 Task: Enable and save the option "Adaptive spatial transform size" for "H.264/MPEG-4 Part 10/AVC encoder (x264 10-bit).
Action: Mouse moved to (116, 15)
Screenshot: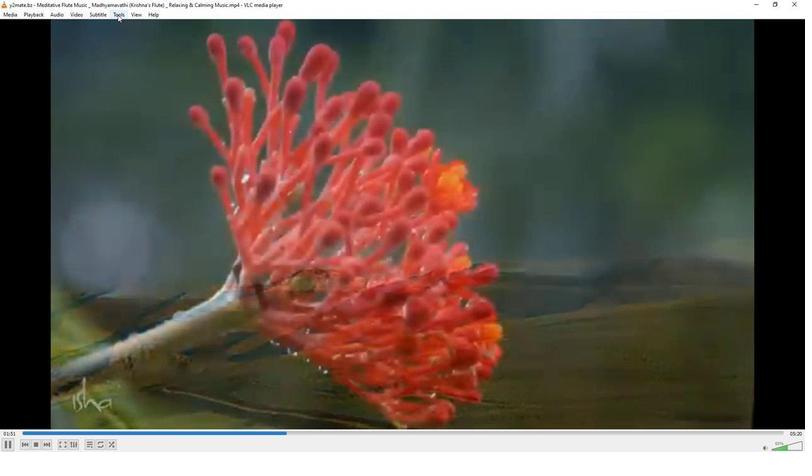 
Action: Mouse pressed left at (116, 15)
Screenshot: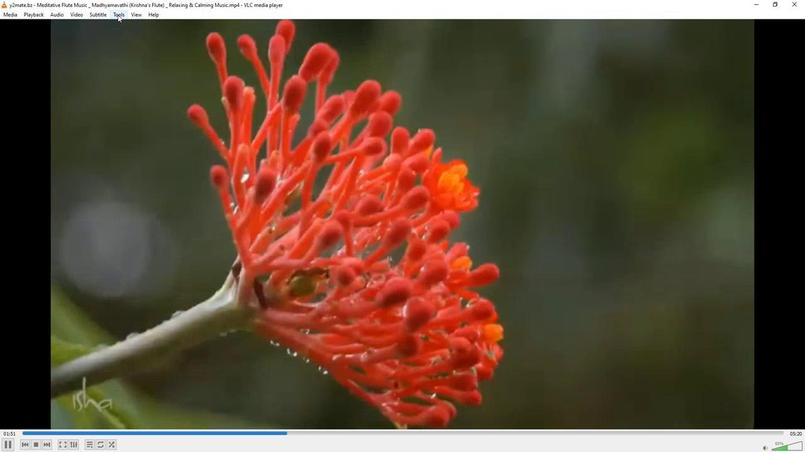 
Action: Mouse moved to (138, 114)
Screenshot: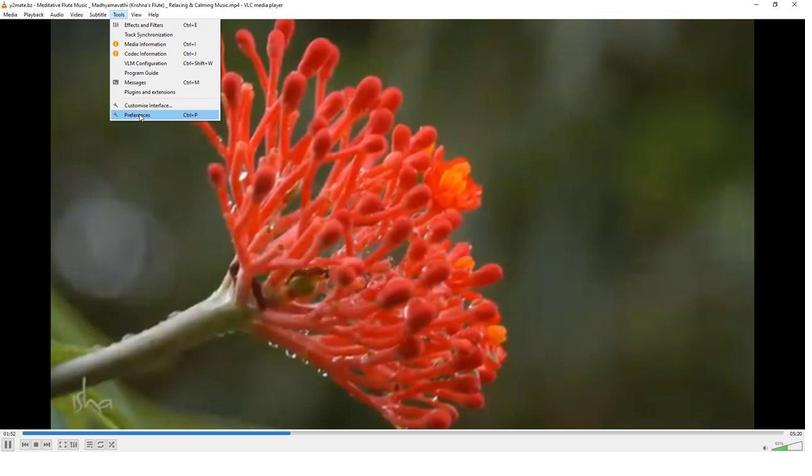 
Action: Mouse pressed left at (138, 114)
Screenshot: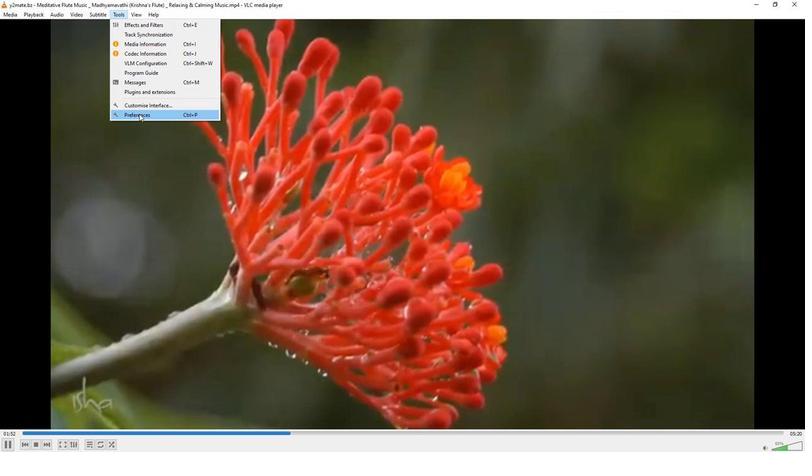 
Action: Mouse moved to (264, 372)
Screenshot: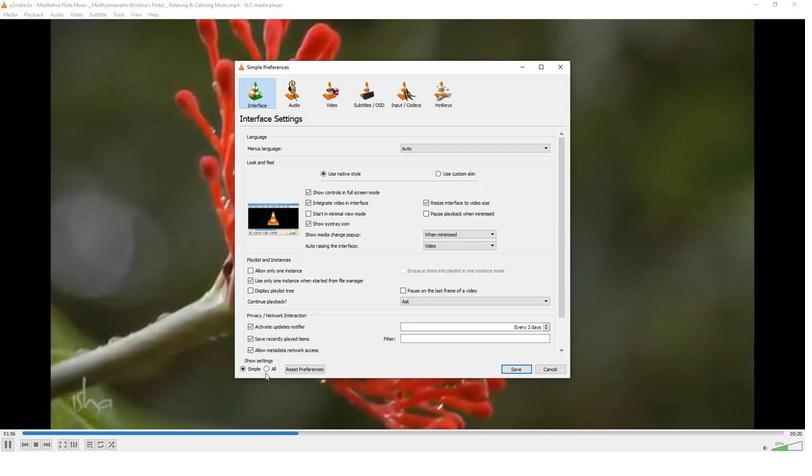 
Action: Mouse pressed left at (264, 372)
Screenshot: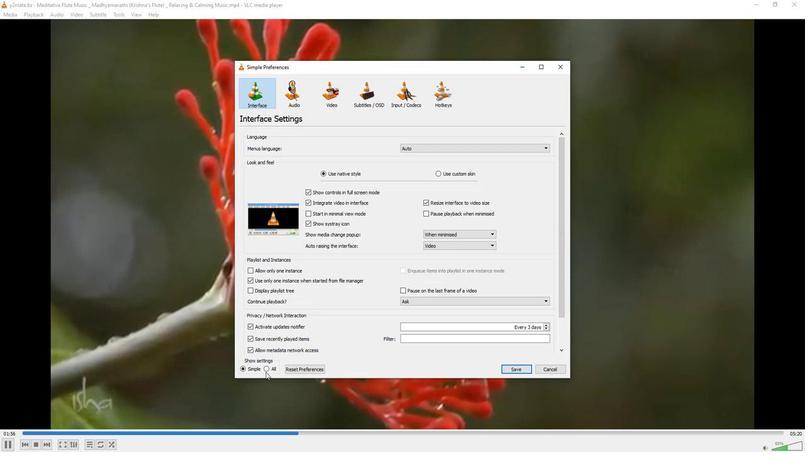 
Action: Mouse moved to (255, 285)
Screenshot: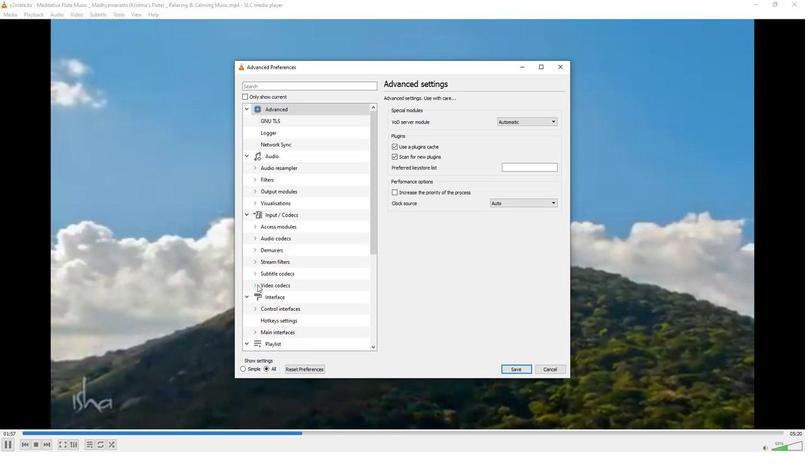 
Action: Mouse pressed left at (255, 285)
Screenshot: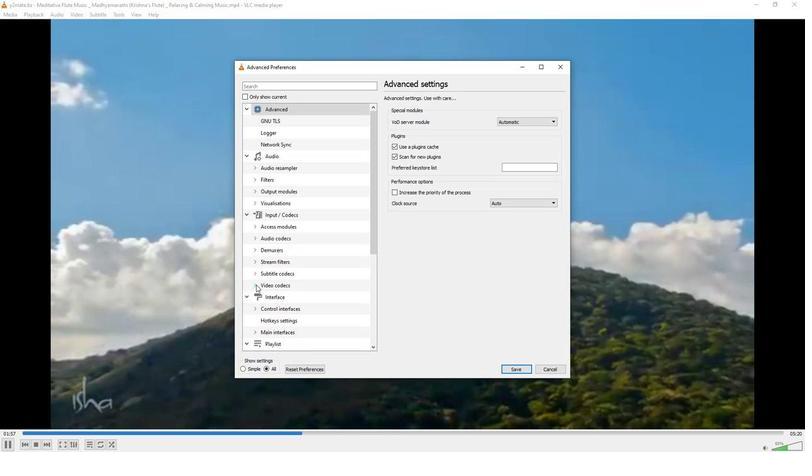 
Action: Mouse moved to (249, 308)
Screenshot: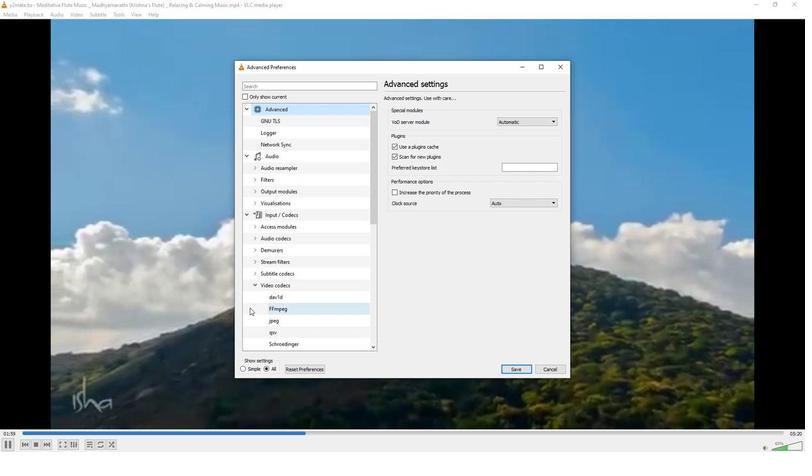 
Action: Mouse scrolled (249, 307) with delta (0, 0)
Screenshot: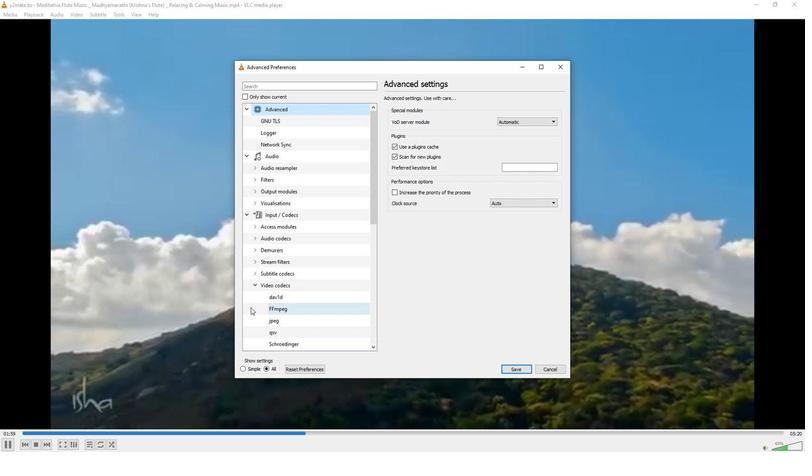 
Action: Mouse moved to (250, 307)
Screenshot: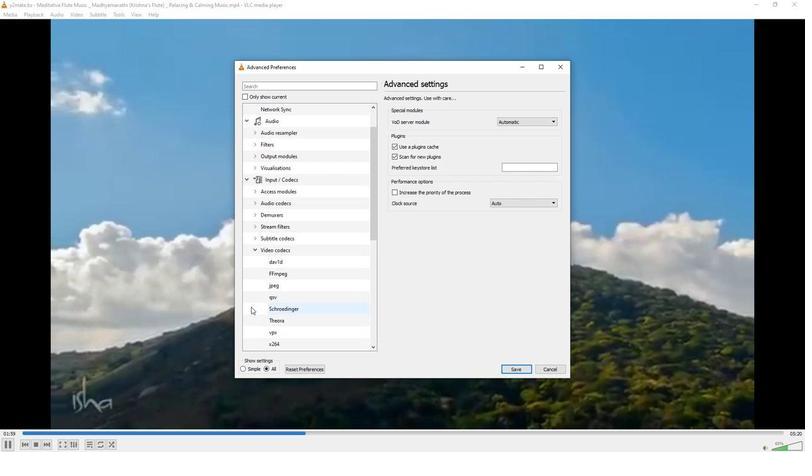
Action: Mouse scrolled (250, 306) with delta (0, 0)
Screenshot: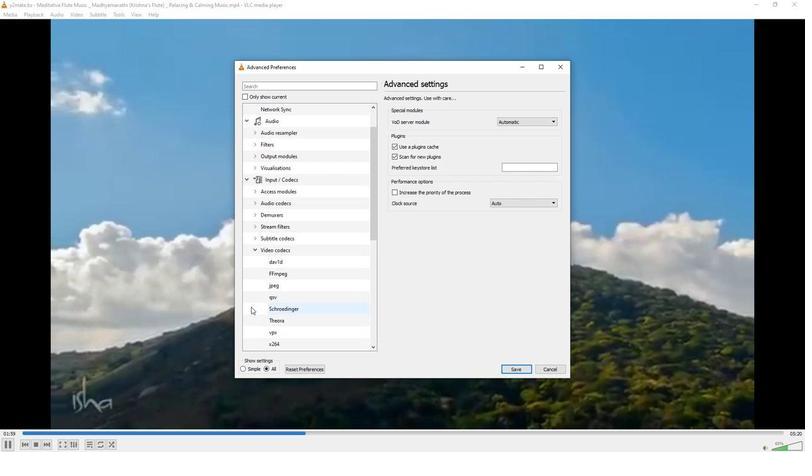 
Action: Mouse moved to (267, 317)
Screenshot: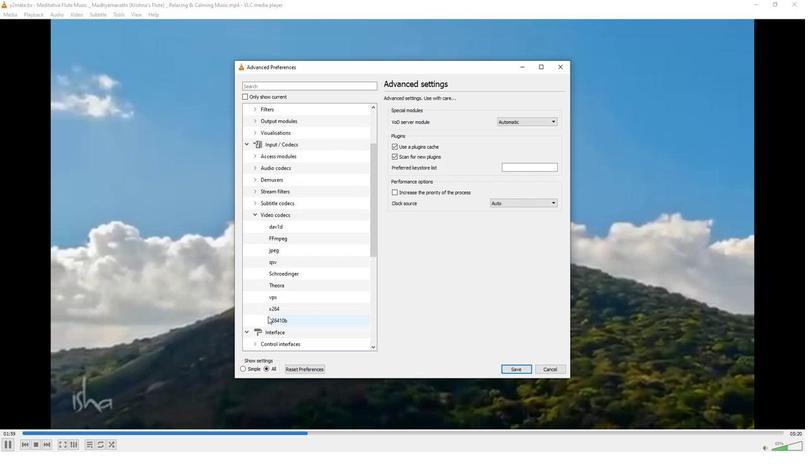 
Action: Mouse pressed left at (267, 317)
Screenshot: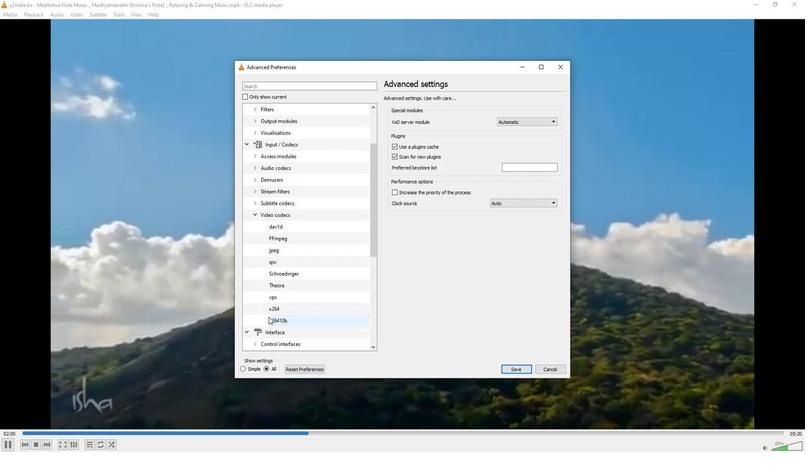 
Action: Mouse moved to (402, 293)
Screenshot: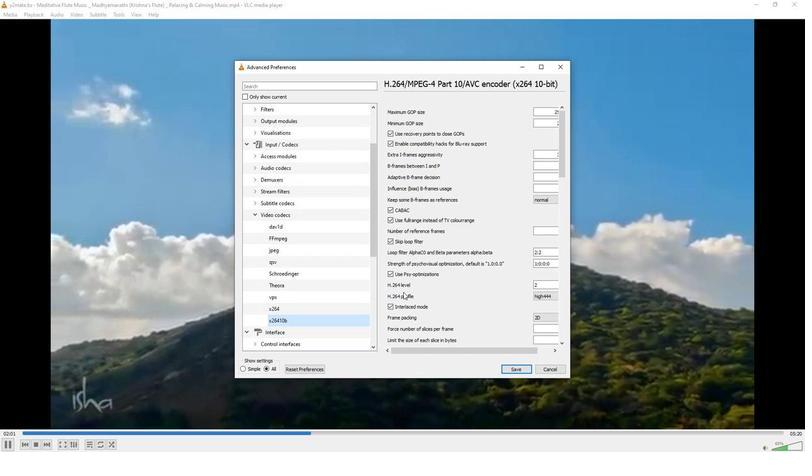 
Action: Mouse scrolled (402, 292) with delta (0, 0)
Screenshot: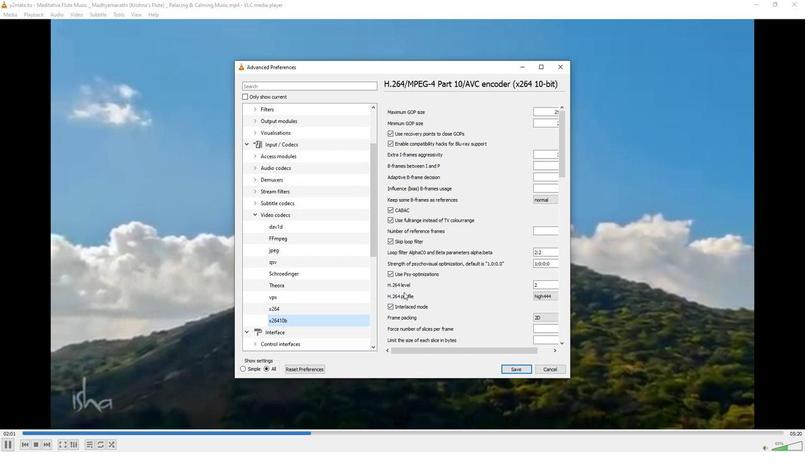 
Action: Mouse moved to (404, 291)
Screenshot: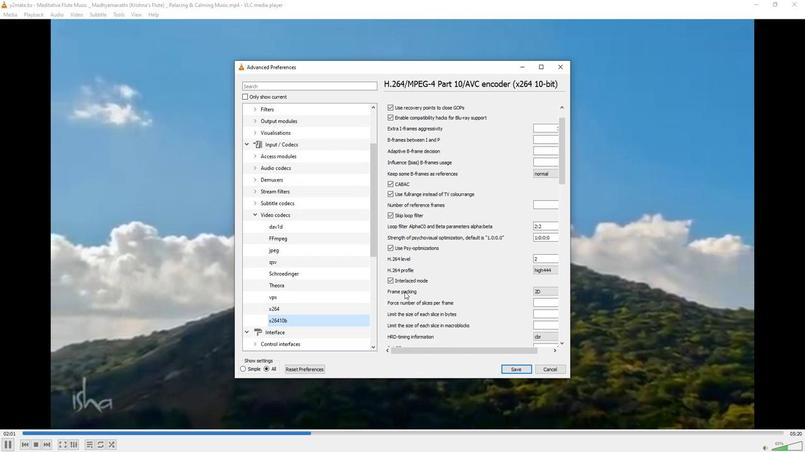 
Action: Mouse scrolled (404, 291) with delta (0, 0)
Screenshot: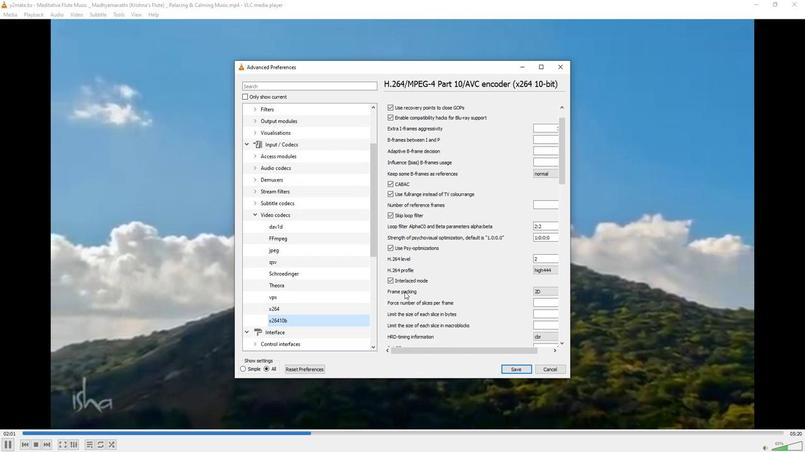 
Action: Mouse moved to (404, 291)
Screenshot: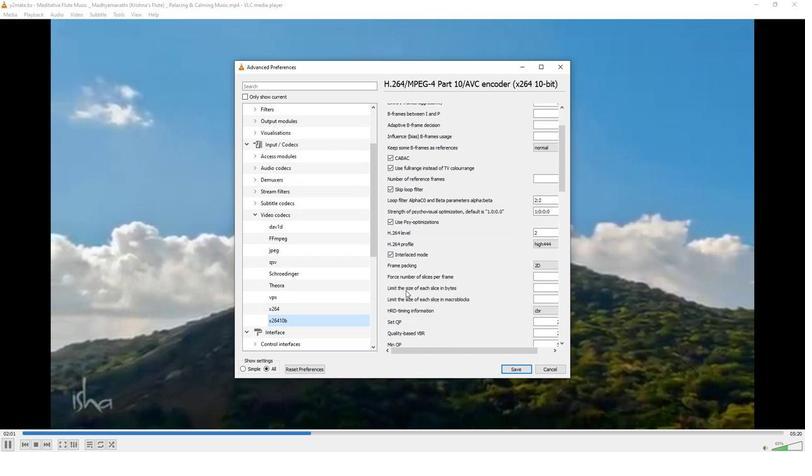 
Action: Mouse scrolled (404, 290) with delta (0, 0)
Screenshot: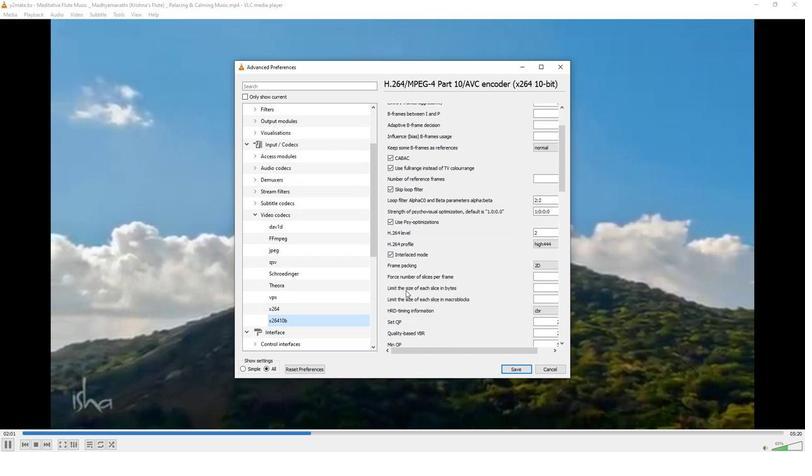 
Action: Mouse moved to (405, 288)
Screenshot: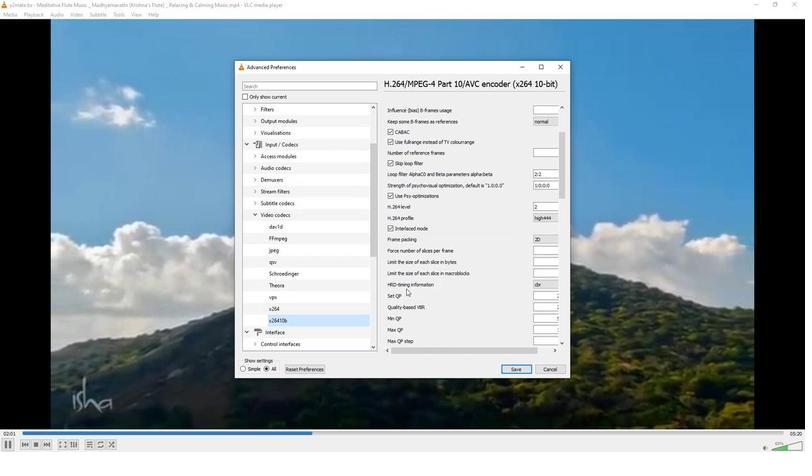 
Action: Mouse scrolled (405, 288) with delta (0, 0)
Screenshot: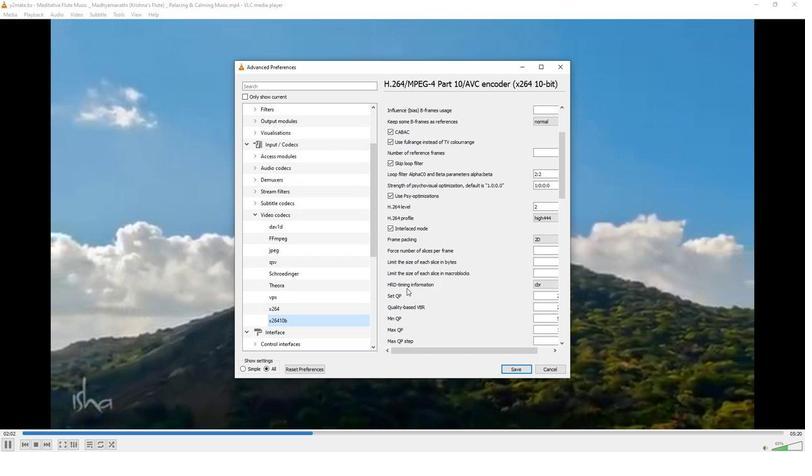 
Action: Mouse scrolled (405, 288) with delta (0, 0)
Screenshot: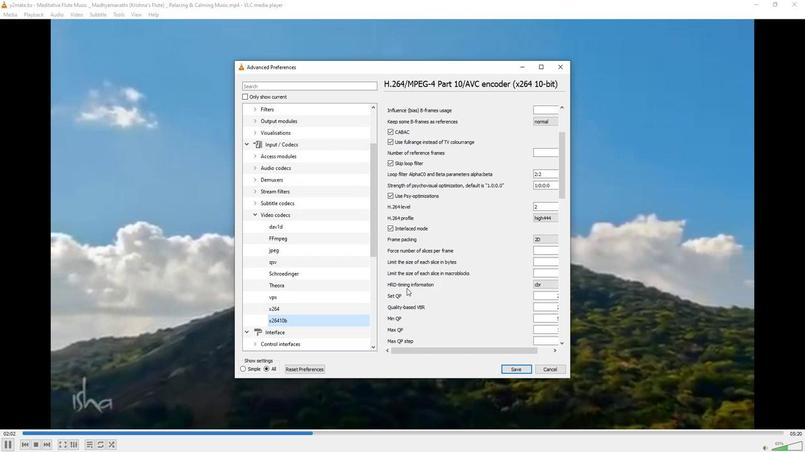
Action: Mouse scrolled (405, 288) with delta (0, 0)
Screenshot: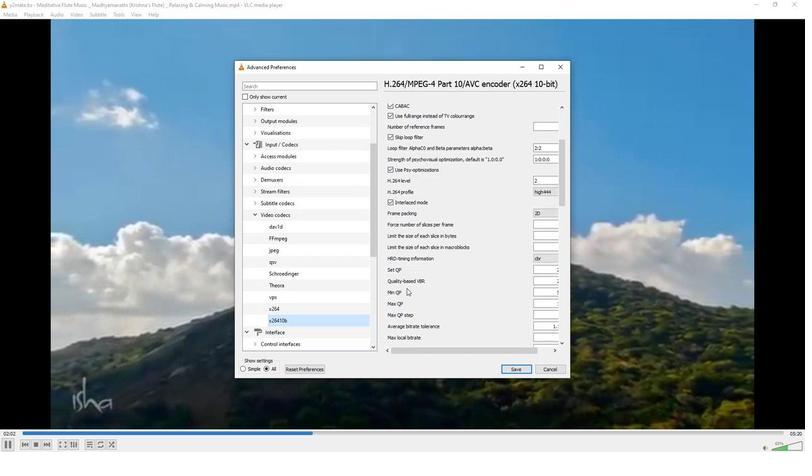 
Action: Mouse scrolled (405, 288) with delta (0, 0)
Screenshot: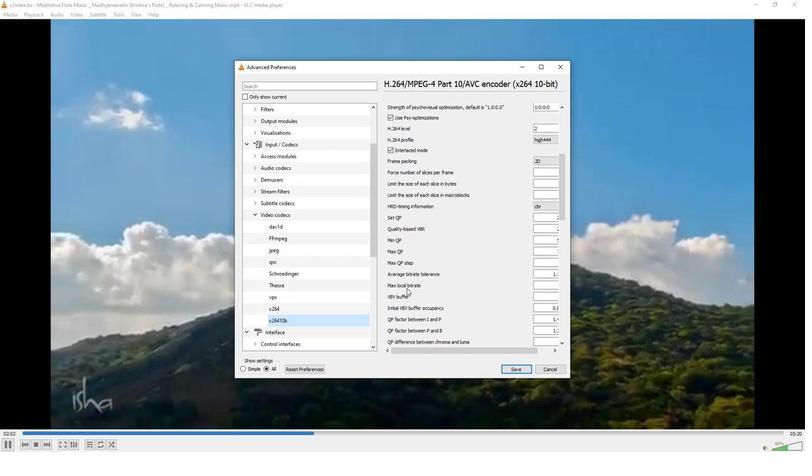 
Action: Mouse scrolled (405, 288) with delta (0, 0)
Screenshot: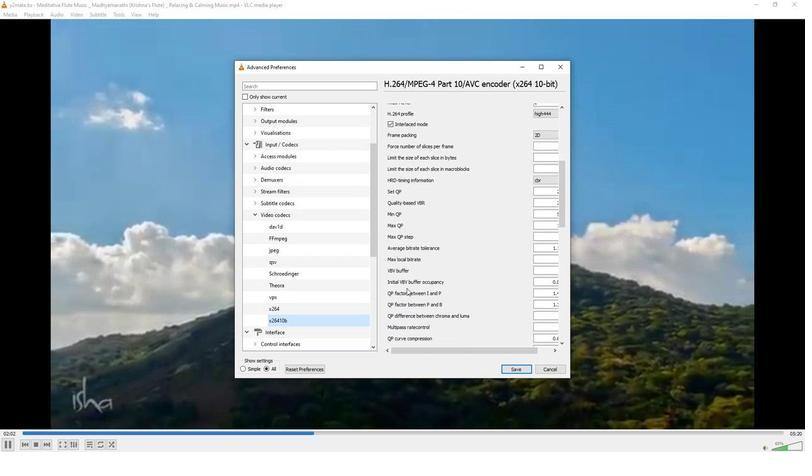 
Action: Mouse scrolled (405, 288) with delta (0, 0)
Screenshot: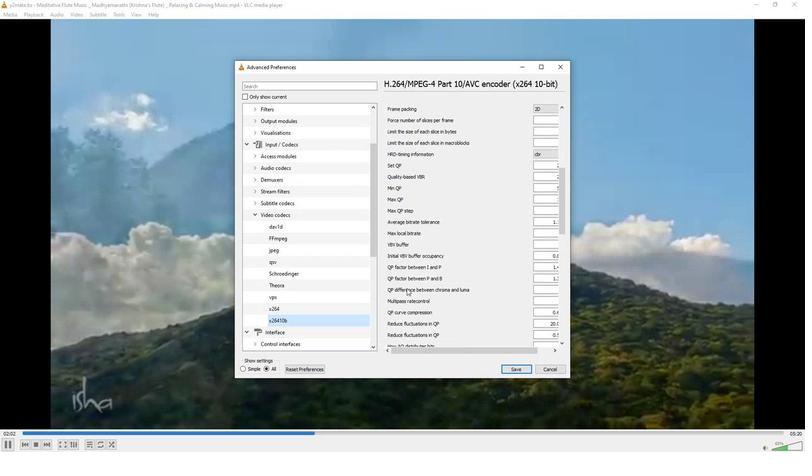 
Action: Mouse scrolled (405, 288) with delta (0, 0)
Screenshot: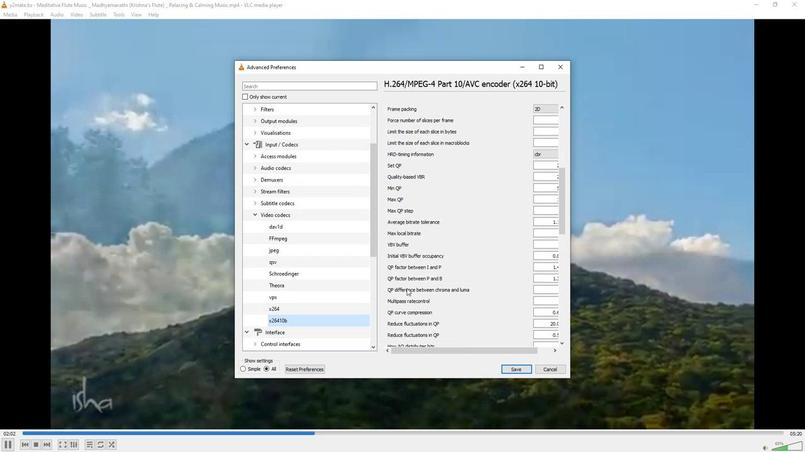 
Action: Mouse scrolled (405, 288) with delta (0, 0)
Screenshot: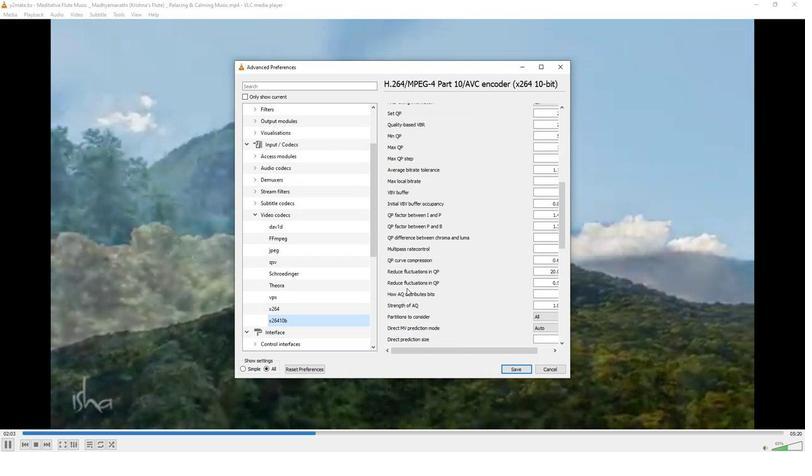 
Action: Mouse scrolled (405, 288) with delta (0, 0)
Screenshot: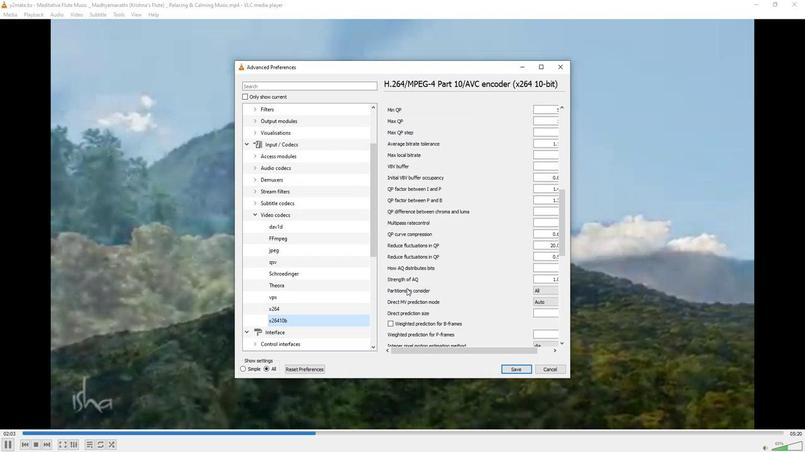 
Action: Mouse scrolled (405, 288) with delta (0, 0)
Screenshot: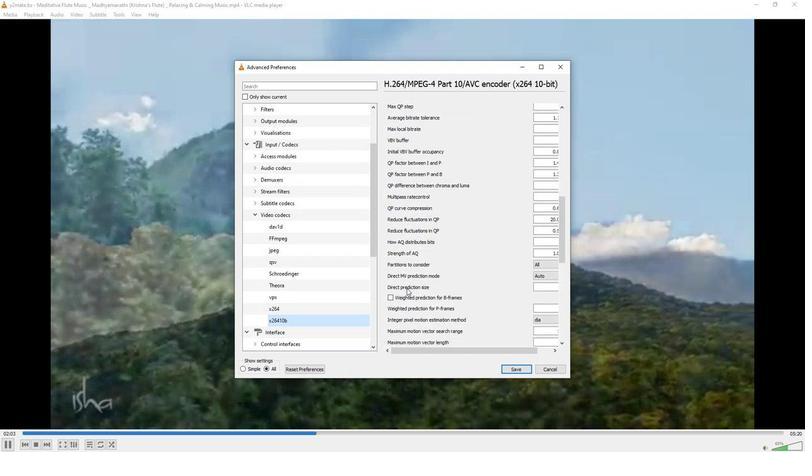 
Action: Mouse scrolled (405, 288) with delta (0, 0)
Screenshot: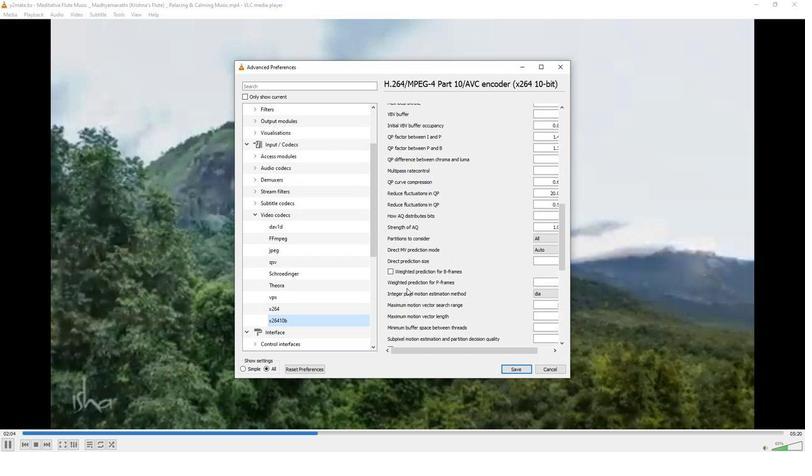 
Action: Mouse scrolled (405, 288) with delta (0, 0)
Screenshot: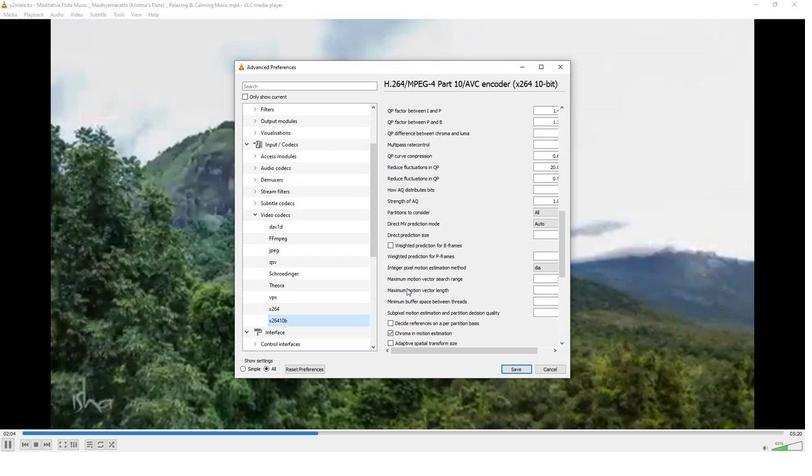 
Action: Mouse scrolled (405, 288) with delta (0, 0)
Screenshot: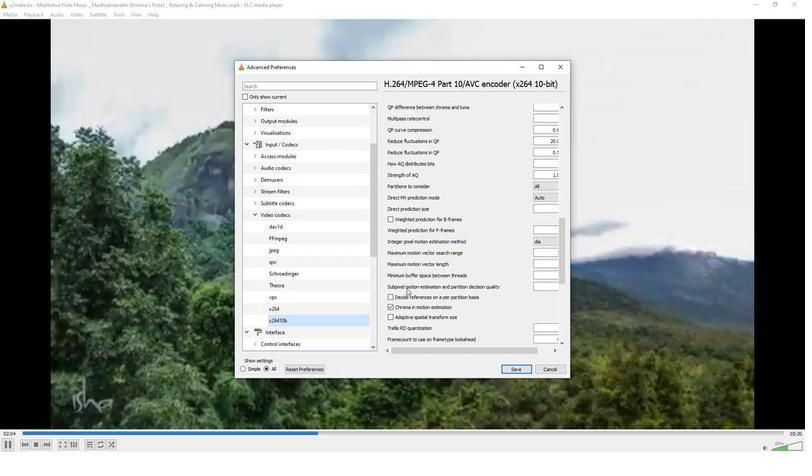 
Action: Mouse moved to (387, 291)
Screenshot: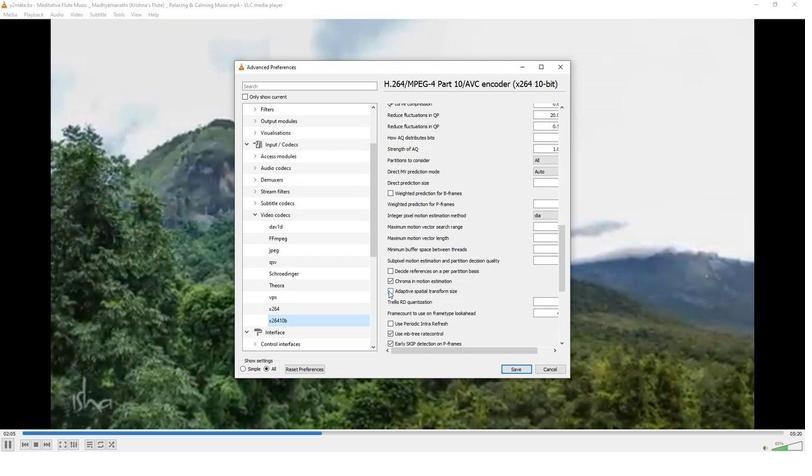 
Action: Mouse pressed left at (387, 291)
Screenshot: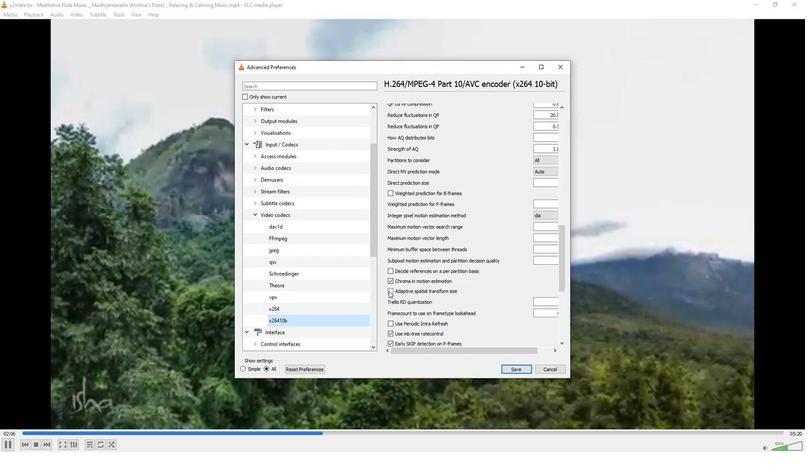 
Action: Mouse moved to (409, 300)
Screenshot: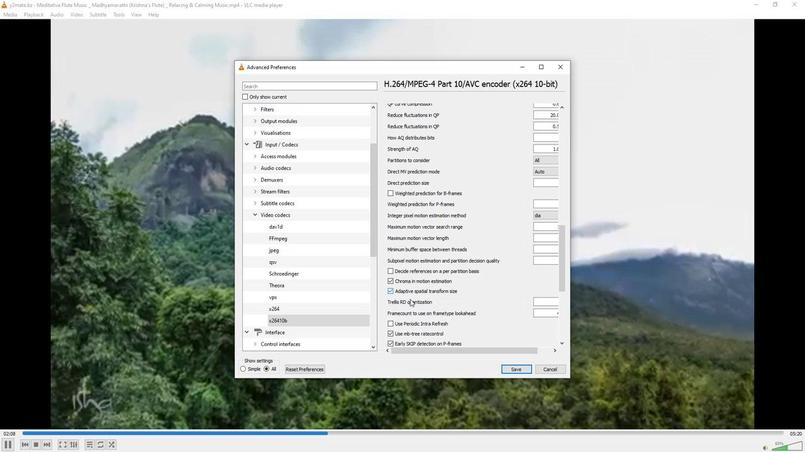 
